 Task: Invite Team Member Softage.1@softage.net to Workspace Corporate Housing. Invite Team Member Softage.2@softage.net to Workspace Corporate Housing. Invite Team Member Softage.3@softage.net to Workspace Corporate Housing. Invite Team Member Softage.4@softage.net to Workspace Corporate Housing
Action: Mouse moved to (783, 109)
Screenshot: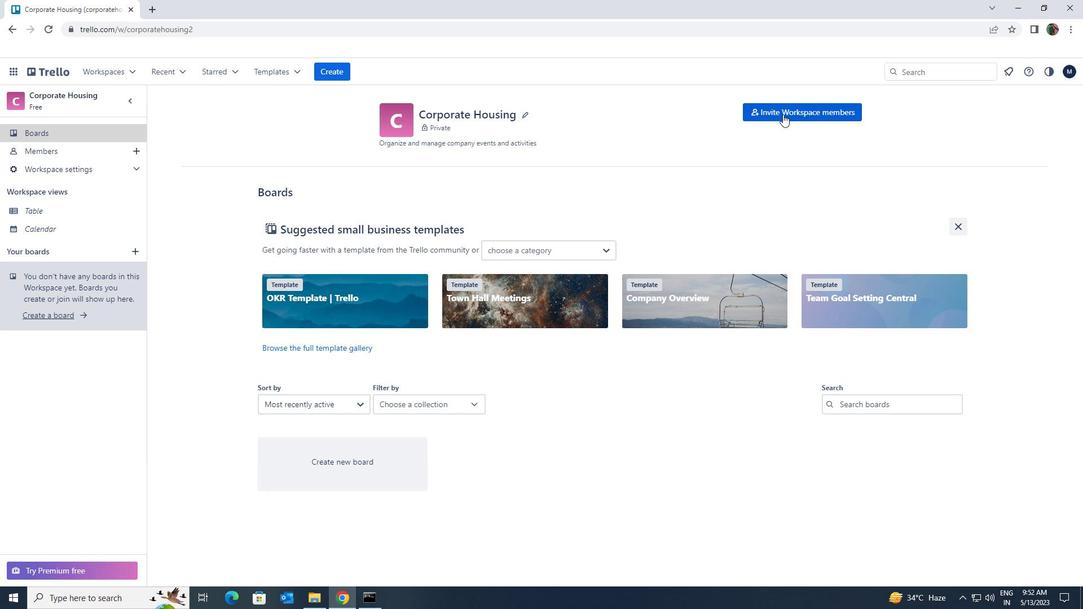 
Action: Mouse pressed left at (783, 109)
Screenshot: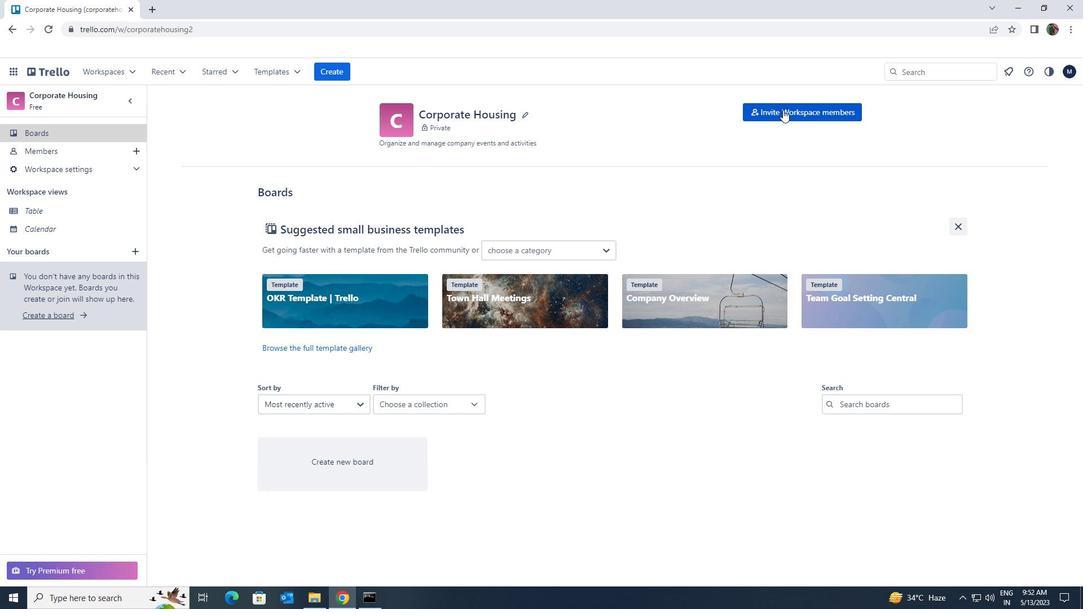
Action: Key pressed softage.1<Key.shift>@SOFTAGE.NET
Screenshot: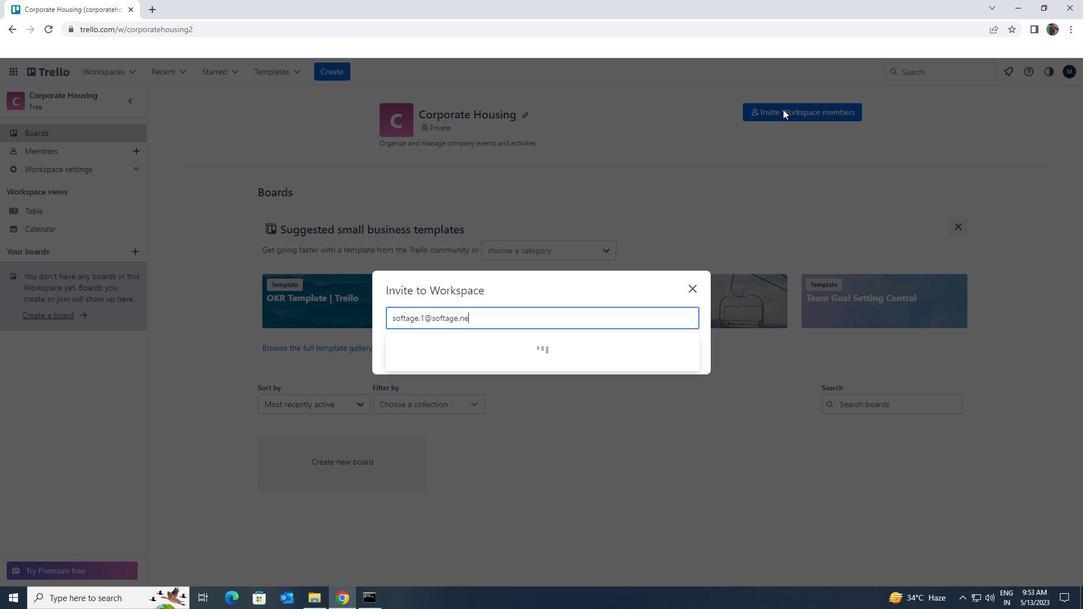 
Action: Mouse moved to (497, 340)
Screenshot: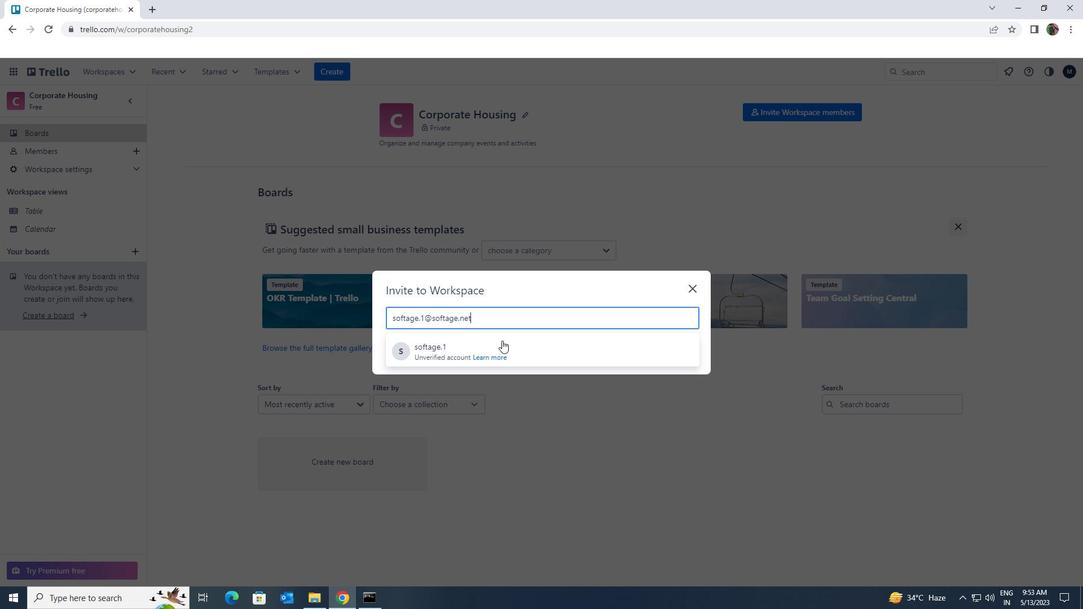 
Action: Mouse pressed left at (497, 340)
Screenshot: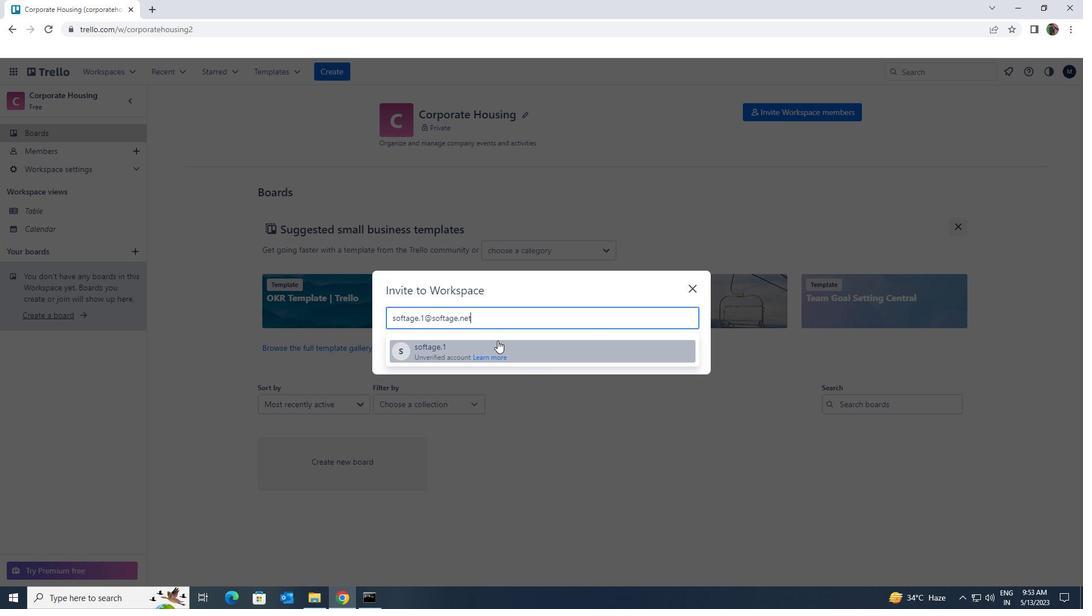 
Action: Key pressed SOFTAGE.2<Key.shift>@SOFTAGE.NET
Screenshot: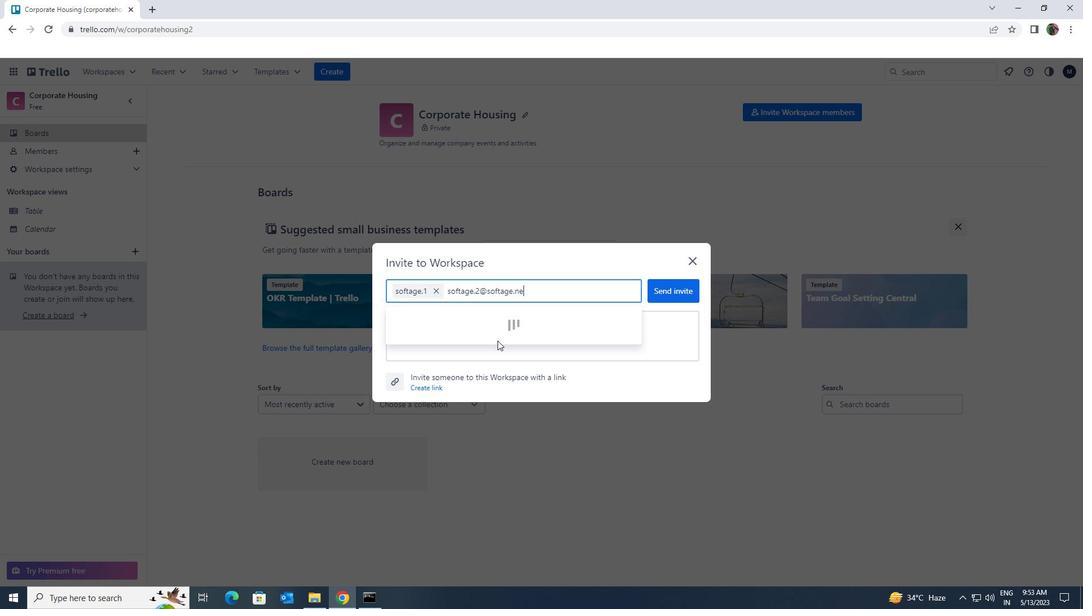 
Action: Mouse moved to (485, 322)
Screenshot: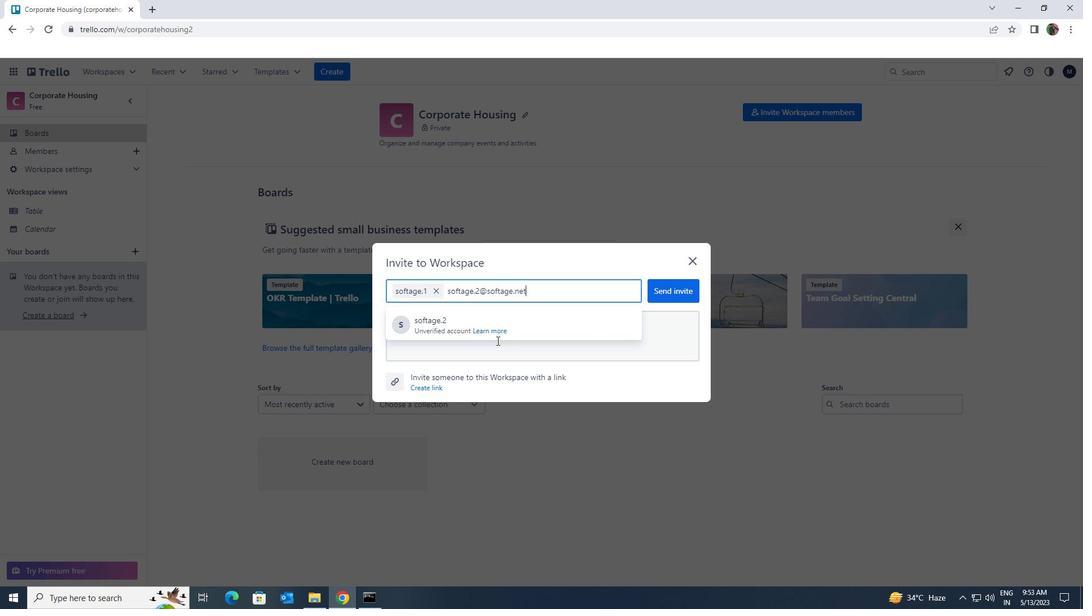 
Action: Mouse pressed left at (485, 322)
Screenshot: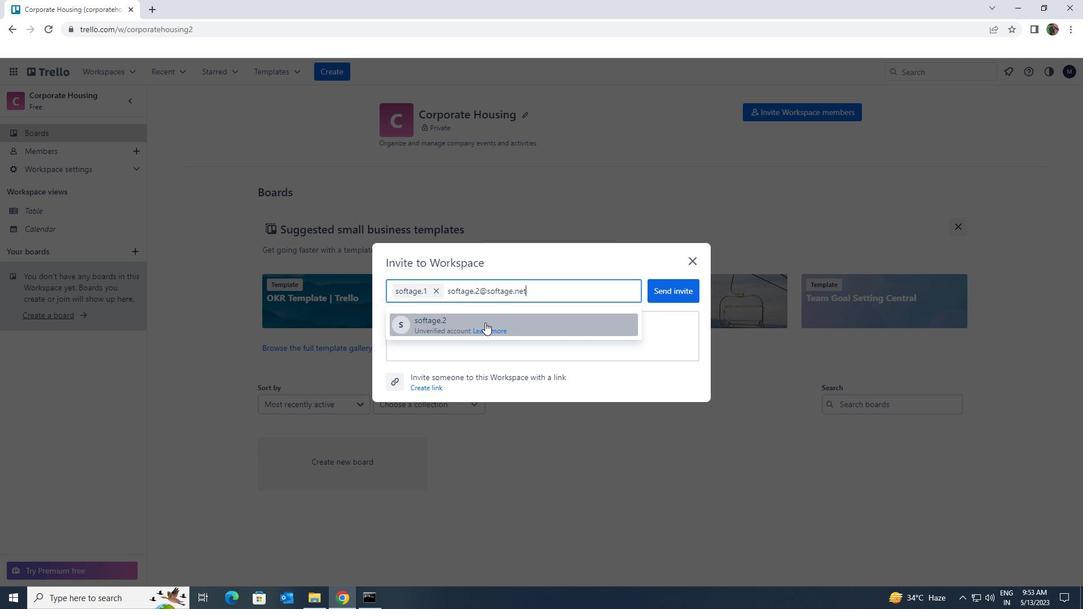 
Action: Key pressed SOFTAGE.3<Key.shift>@SOFTAGE.NET
Screenshot: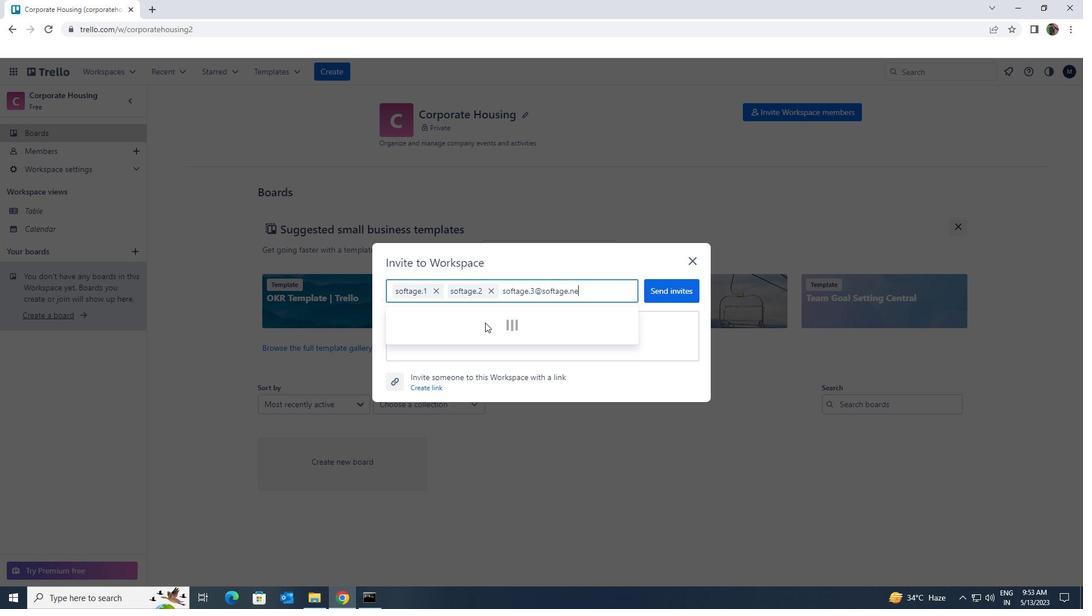 
Action: Mouse moved to (485, 316)
Screenshot: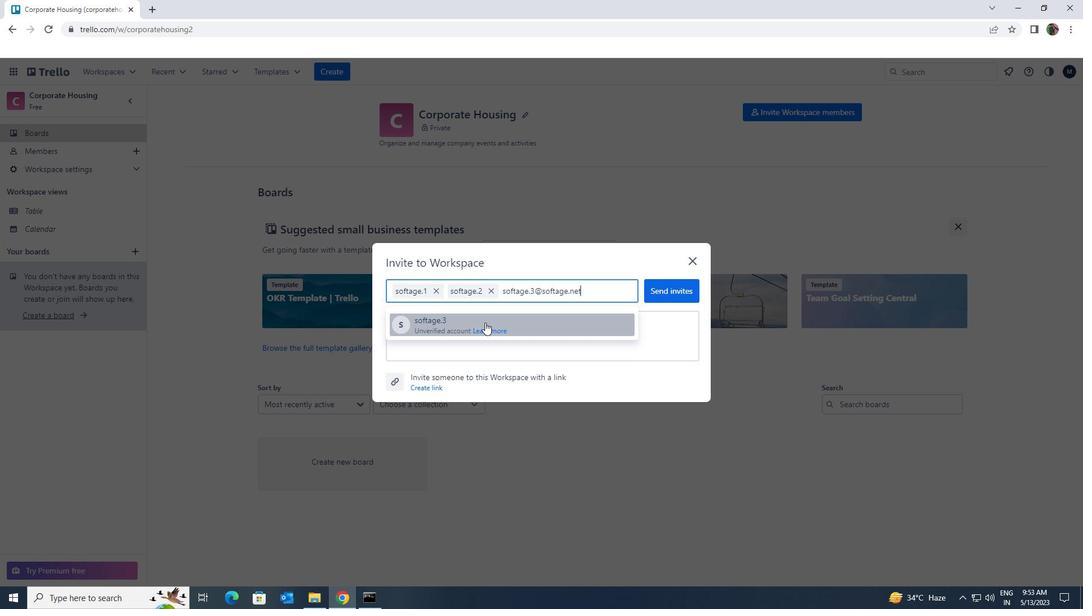 
Action: Mouse pressed left at (485, 316)
Screenshot: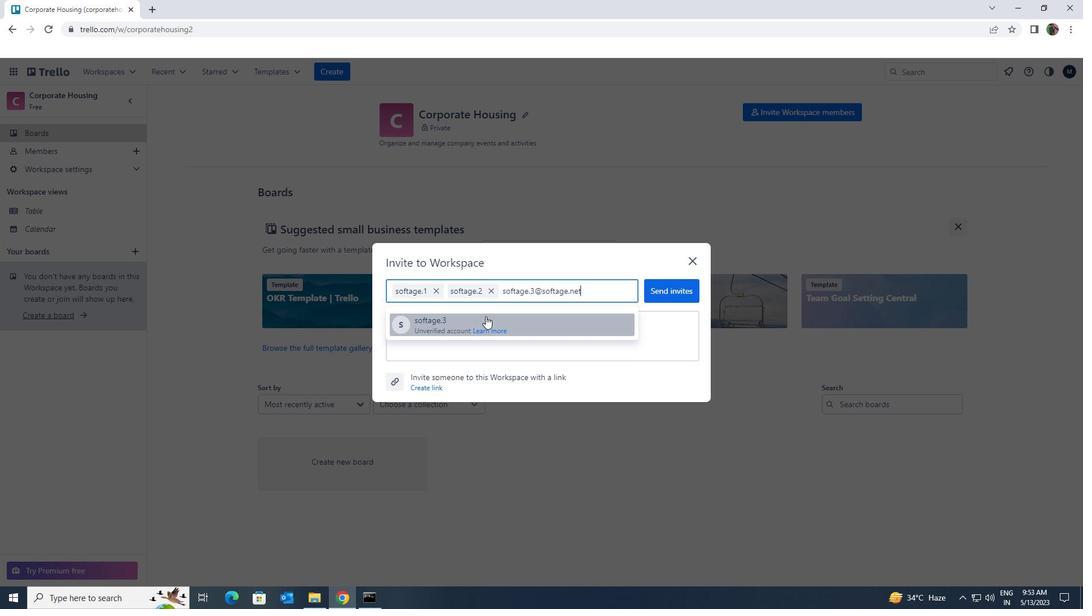 
Action: Key pressed SOFTAGE.4<Key.shift>@SOFTAGE.NET
Screenshot: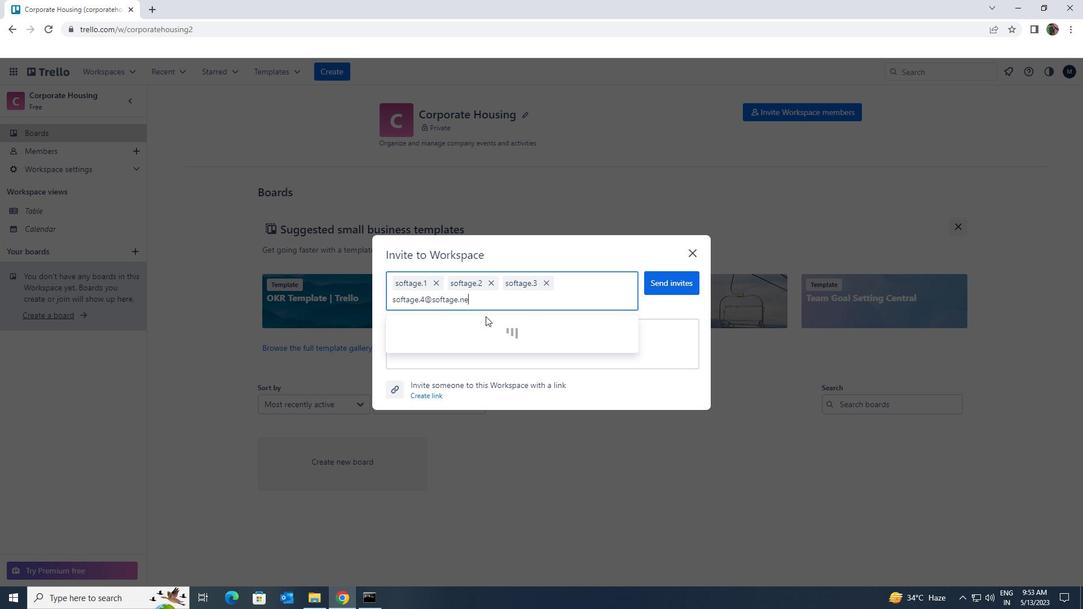 
Action: Mouse moved to (475, 325)
Screenshot: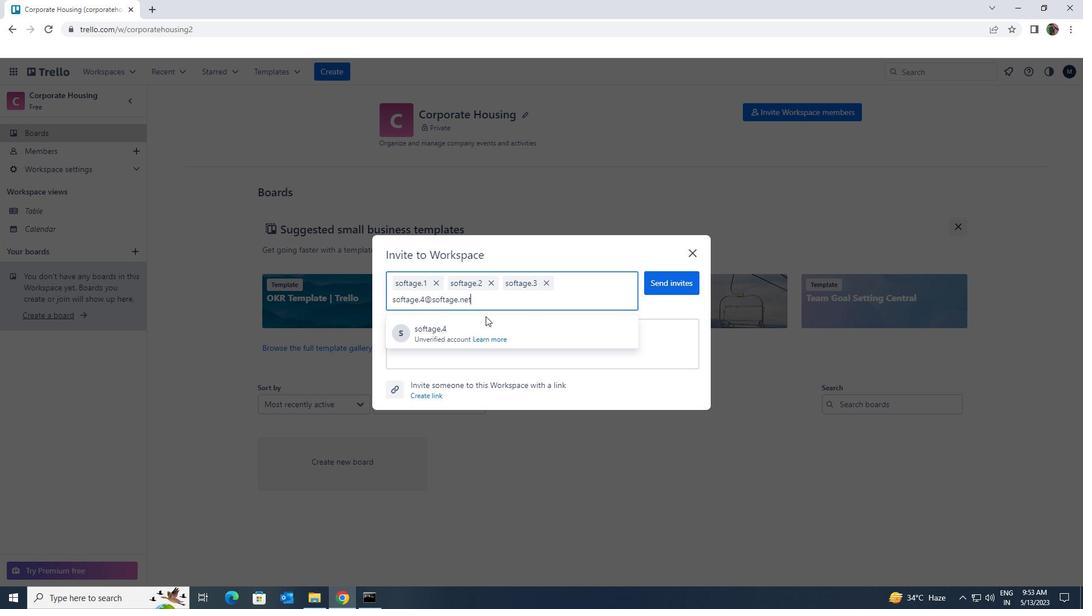 
Action: Mouse pressed left at (475, 325)
Screenshot: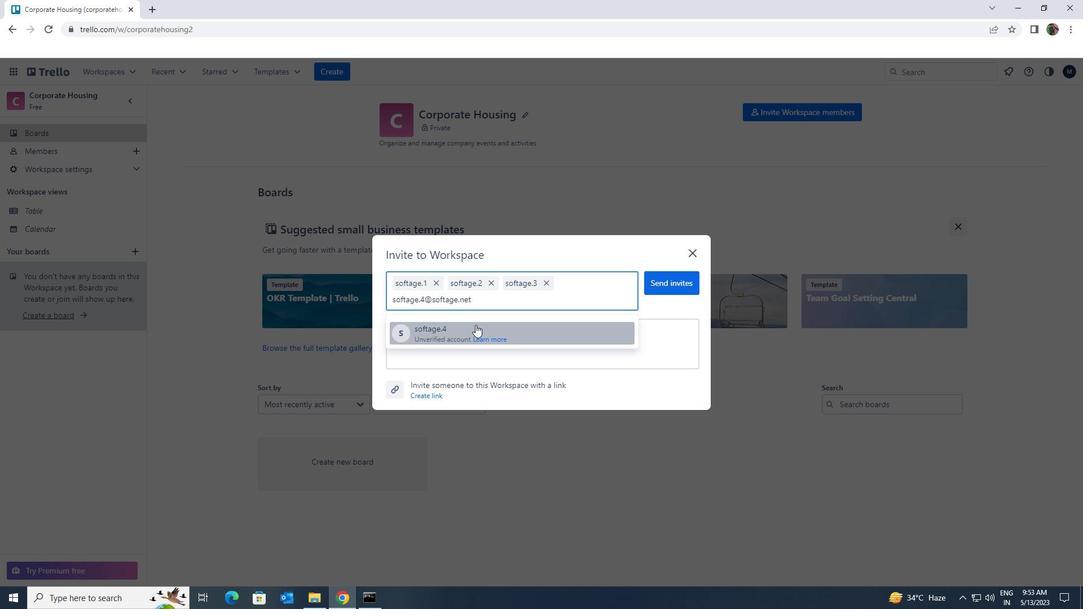 
Action: Mouse moved to (676, 277)
Screenshot: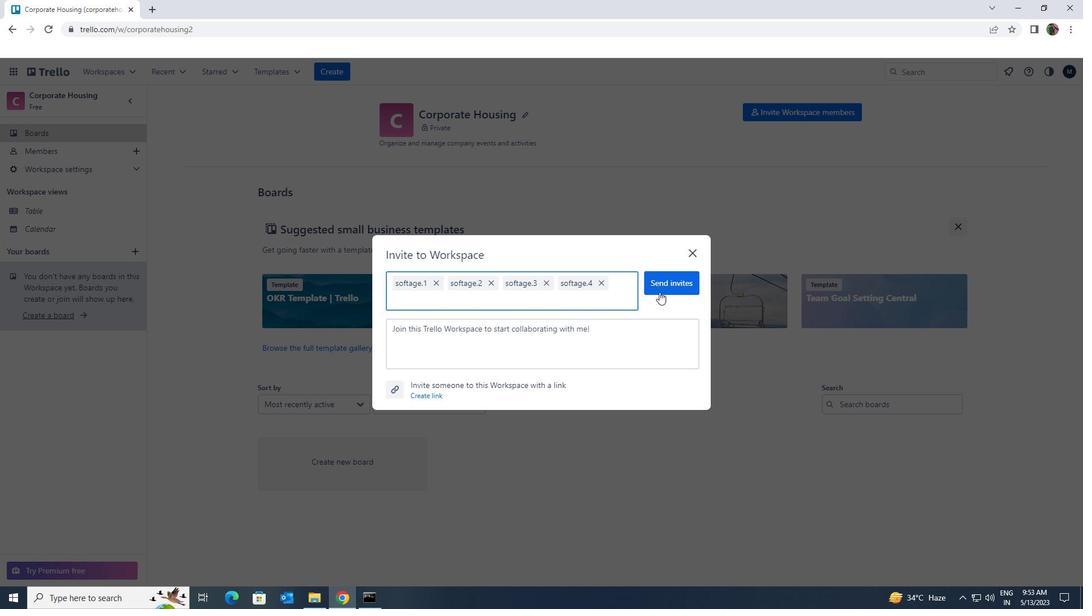 
Action: Mouse pressed left at (676, 277)
Screenshot: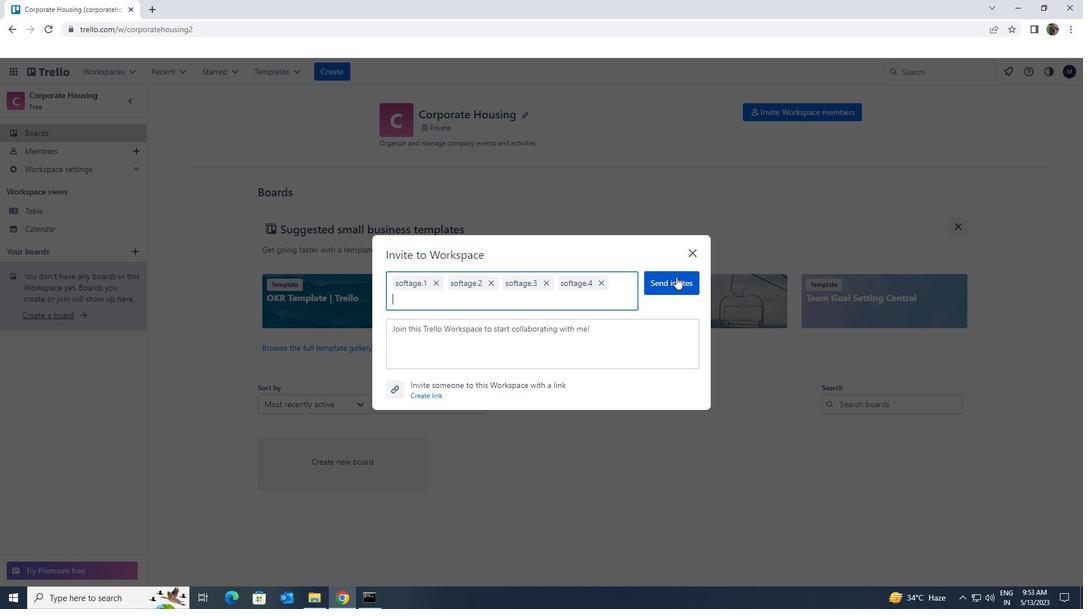 
